 Task: Find the nearest outdoor rock climbing gyms with scenic vistas.
Action: Mouse moved to (460, 147)
Screenshot: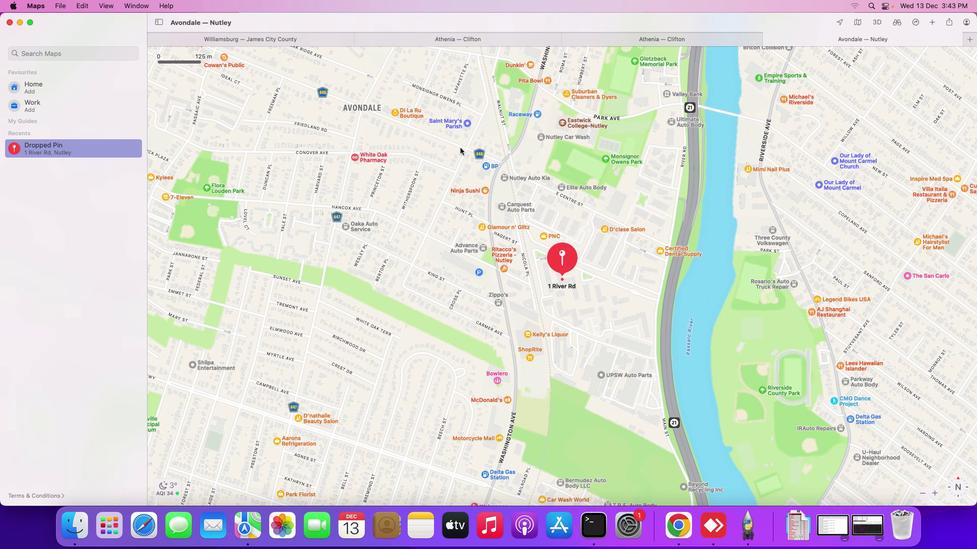 
Action: Mouse pressed left at (460, 147)
Screenshot: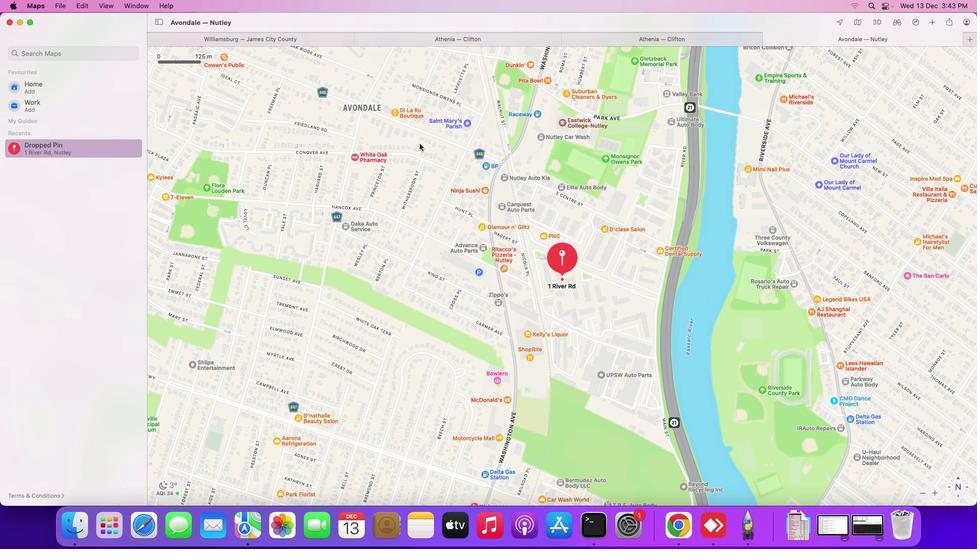 
Action: Mouse moved to (79, 53)
Screenshot: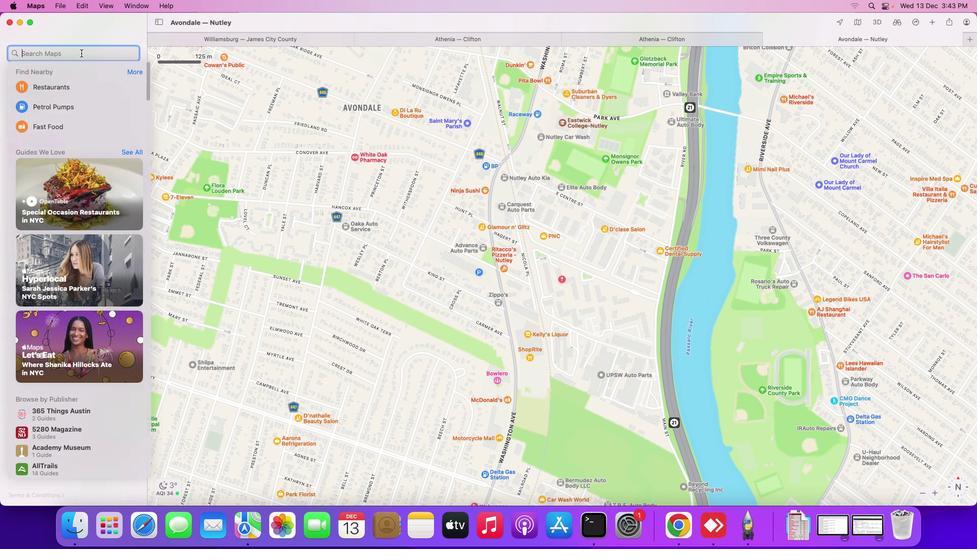 
Action: Mouse pressed left at (79, 53)
Screenshot: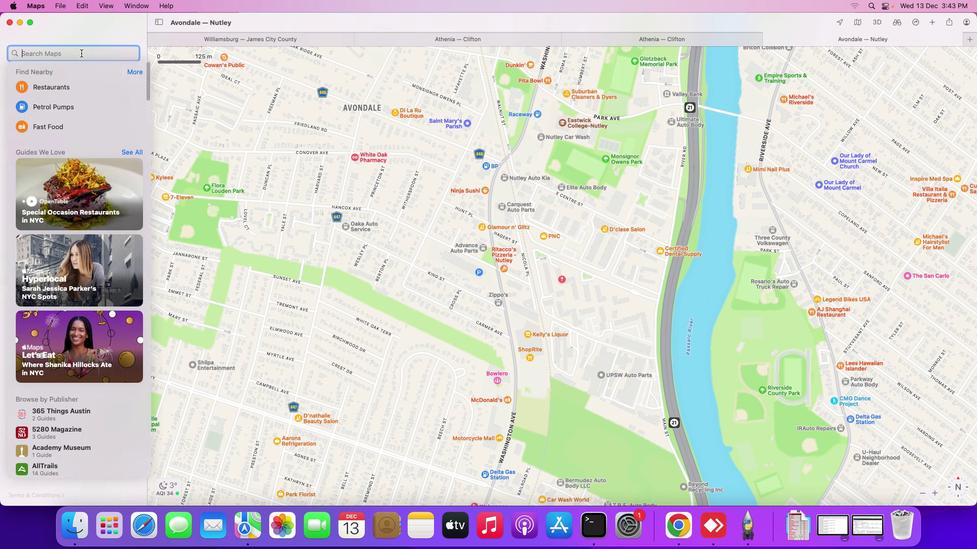 
Action: Mouse moved to (81, 52)
Screenshot: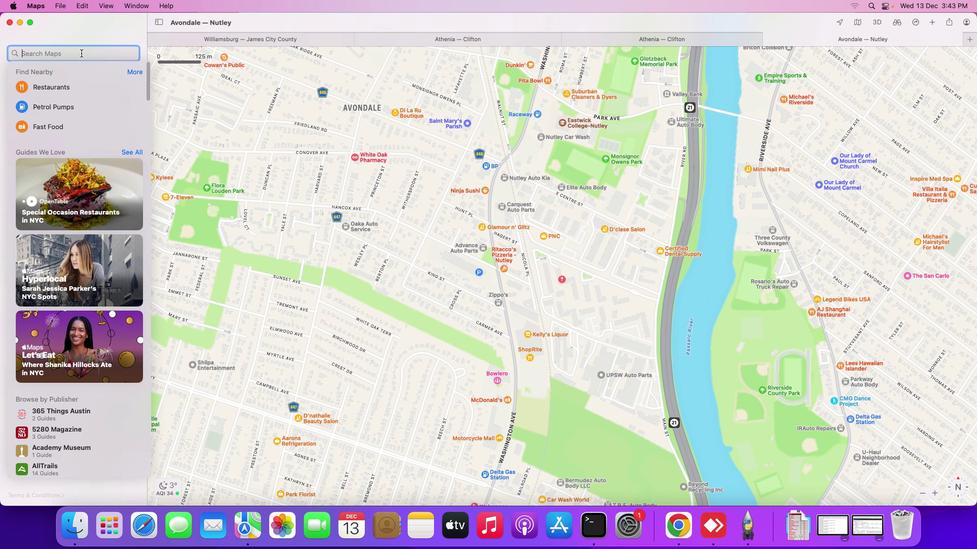 
Action: Key pressed 'n''e''a''r''e''s''t'Key.space'o''u''t''d''o''o''r'Key.space'r''o''c''k'Key.space'c''l''u'Key.backspace'i''m''b''i''n''g'Key.space'g''y''m'
Screenshot: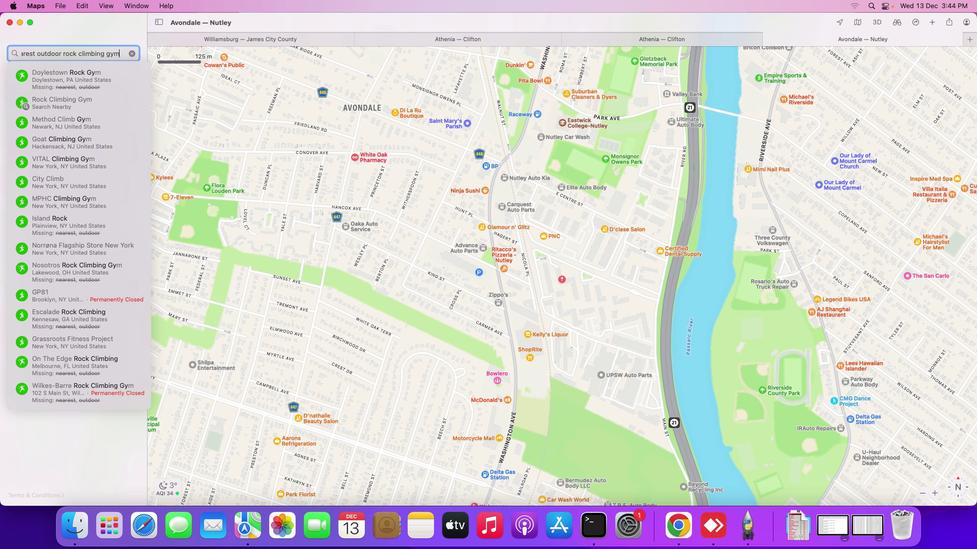 
Action: Mouse moved to (82, 79)
Screenshot: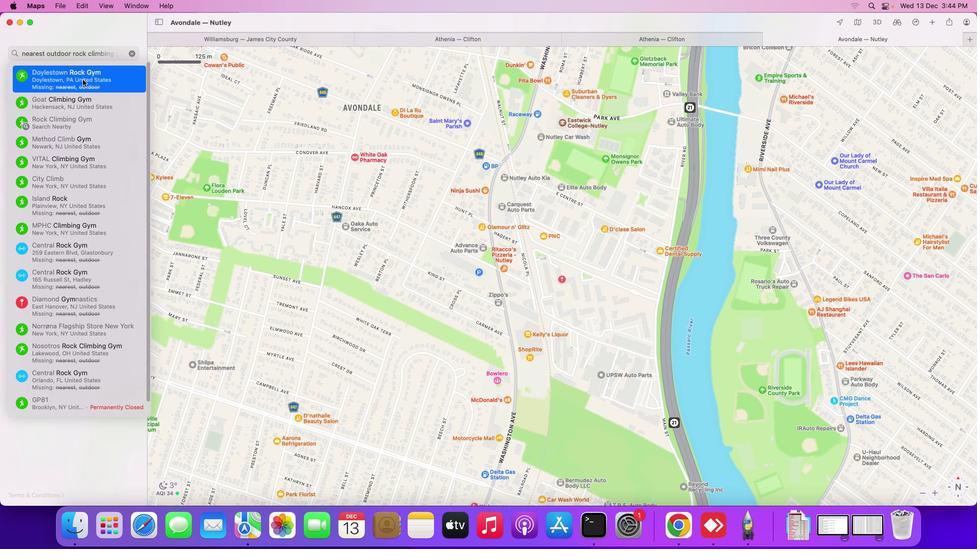 
Action: Mouse pressed left at (82, 79)
Screenshot: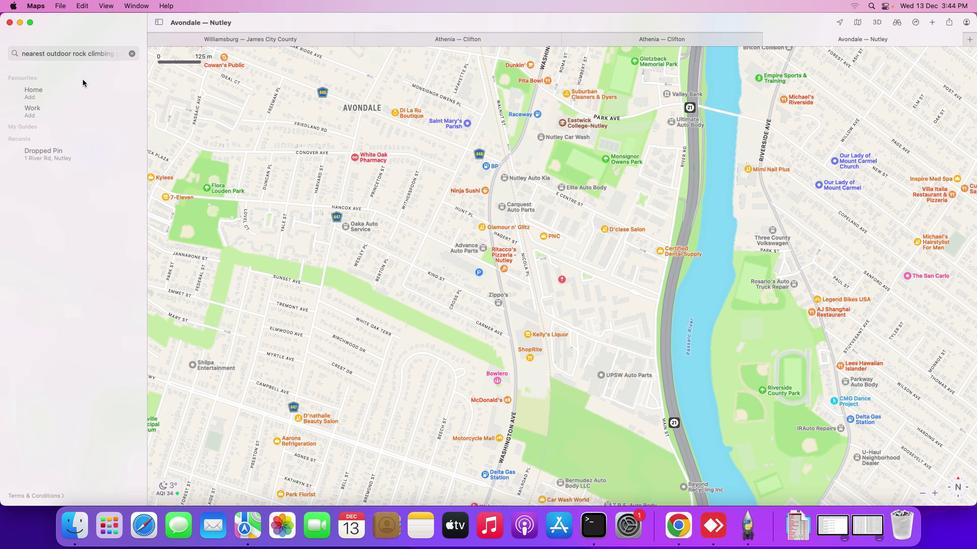 
Action: Mouse moved to (654, 332)
Screenshot: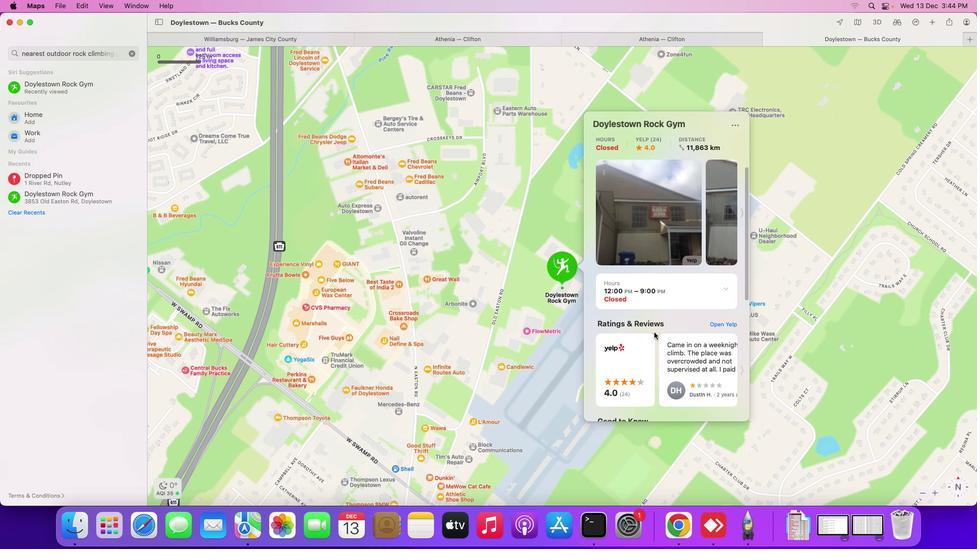 
Action: Mouse scrolled (654, 332) with delta (0, 0)
Screenshot: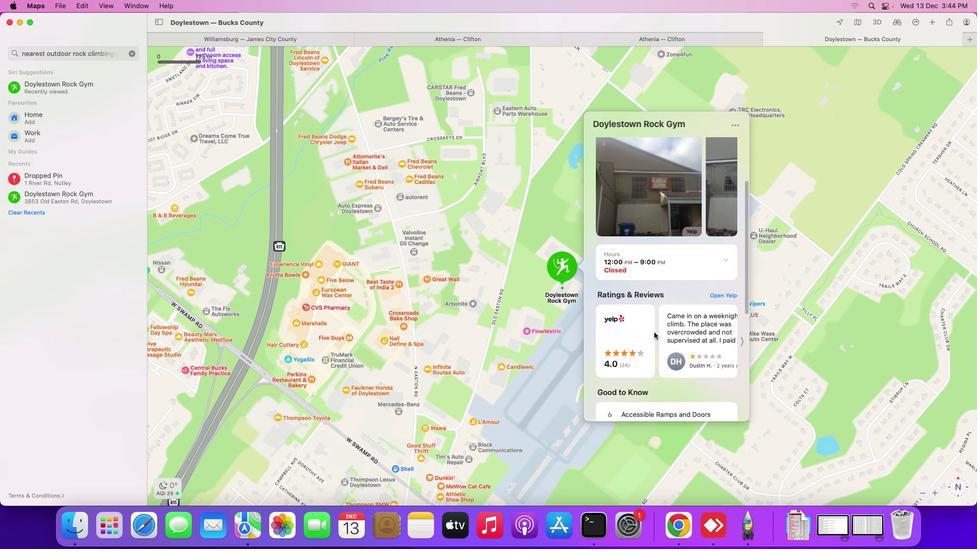 
Action: Mouse scrolled (654, 332) with delta (0, 0)
Screenshot: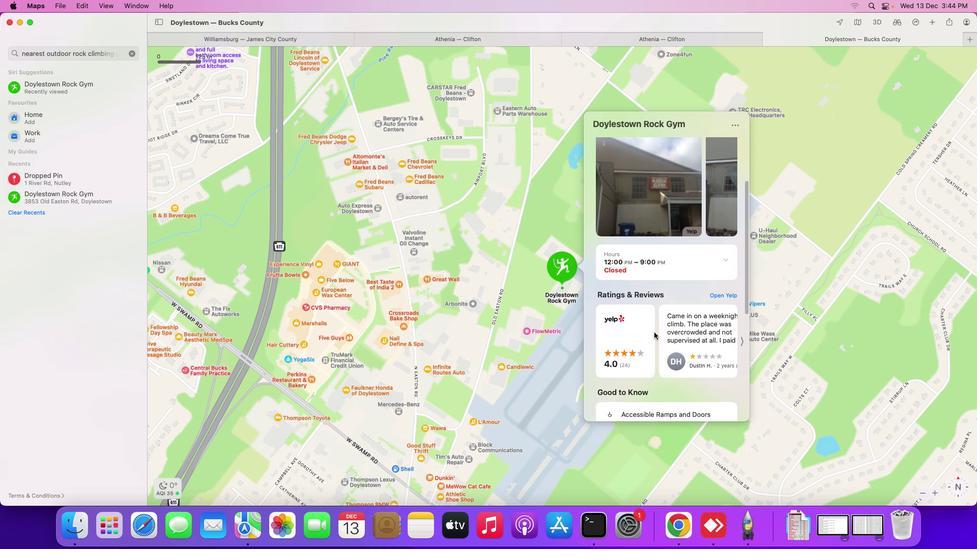 
Action: Mouse scrolled (654, 332) with delta (0, -1)
Screenshot: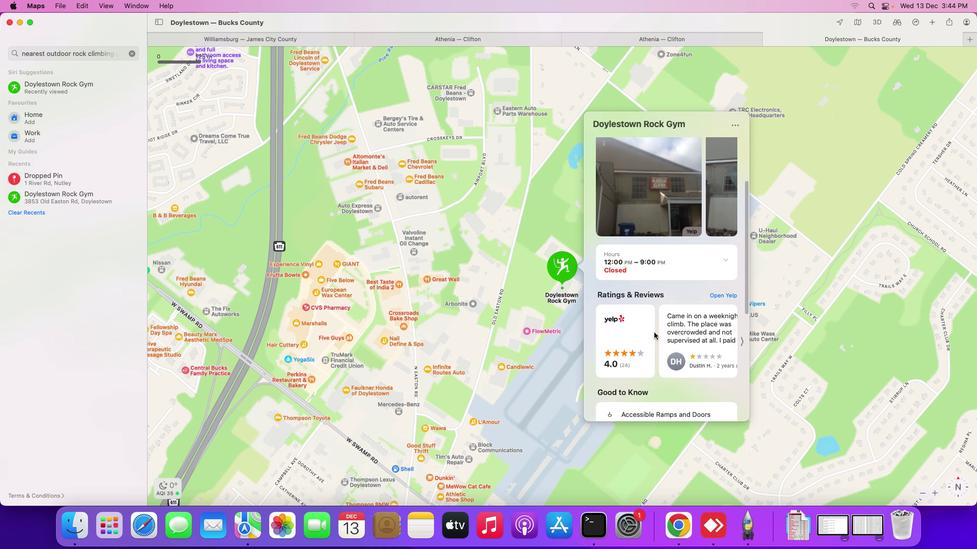 
Action: Mouse scrolled (654, 332) with delta (0, -1)
Screenshot: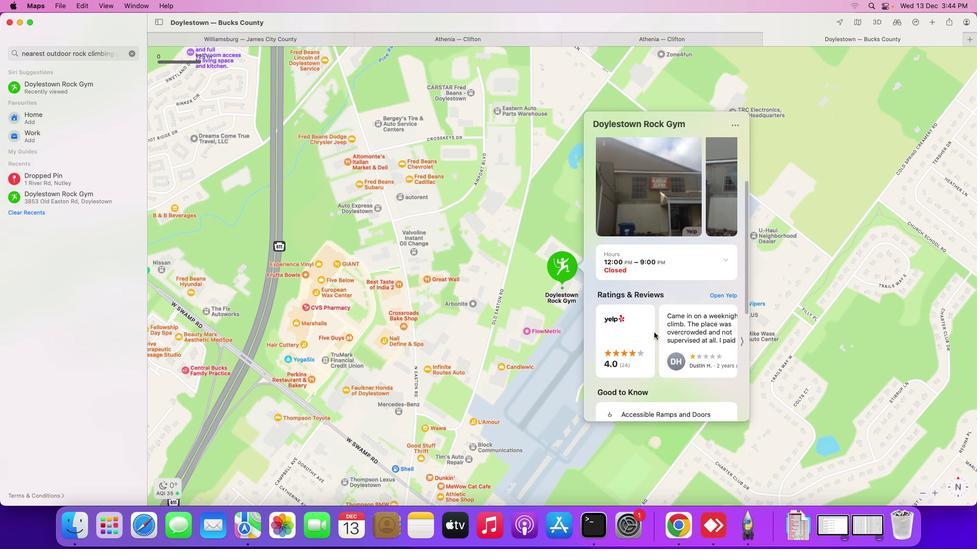 
Action: Mouse scrolled (654, 332) with delta (0, -2)
Screenshot: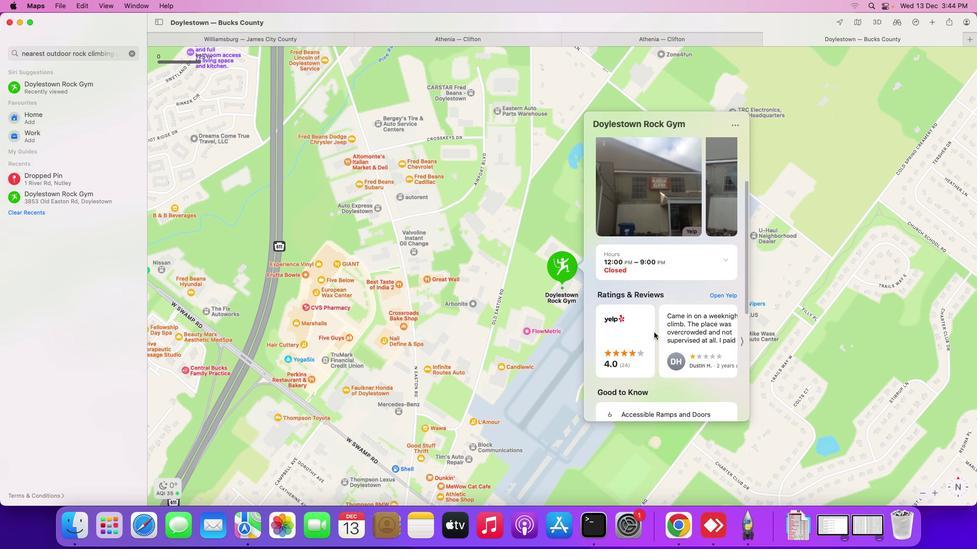 
Action: Mouse scrolled (654, 332) with delta (0, -2)
Screenshot: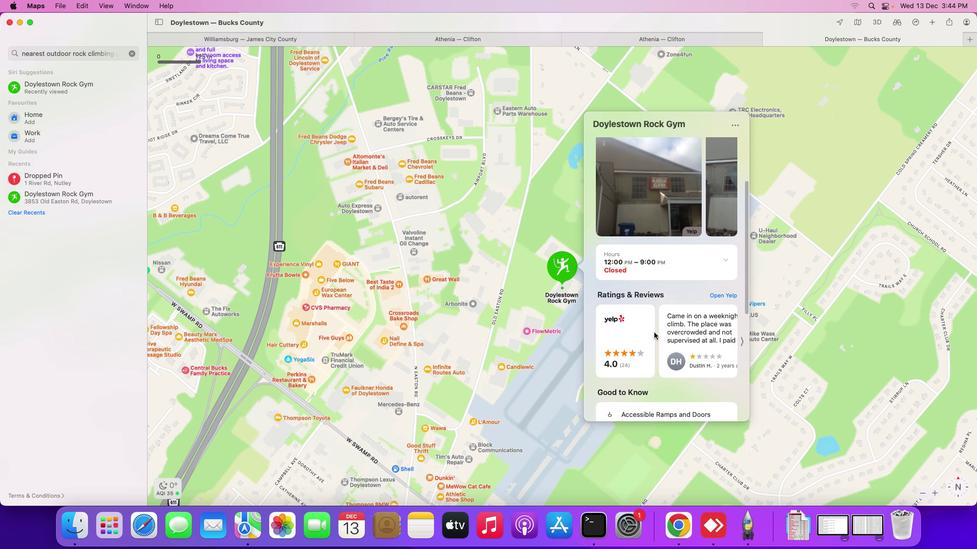 
Action: Mouse moved to (739, 185)
Screenshot: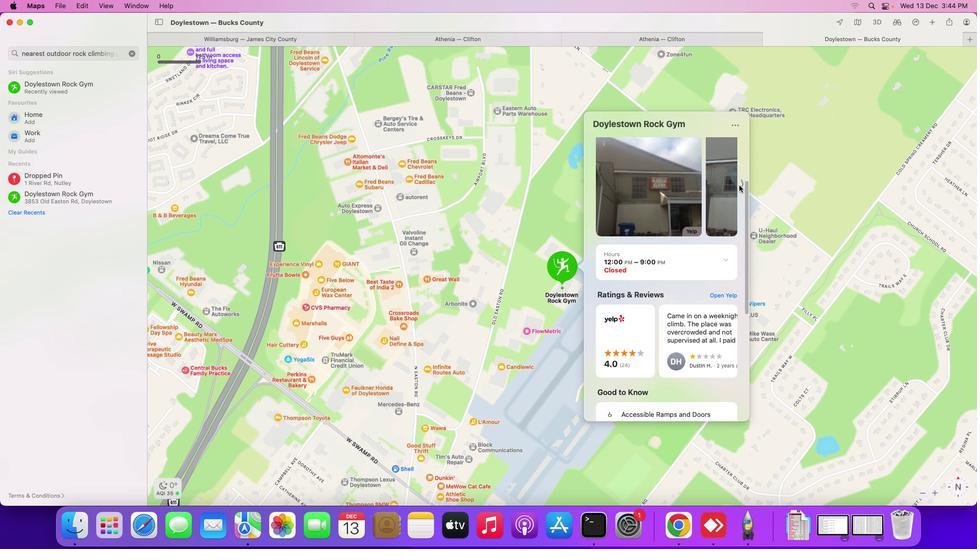 
Action: Mouse pressed left at (739, 185)
Screenshot: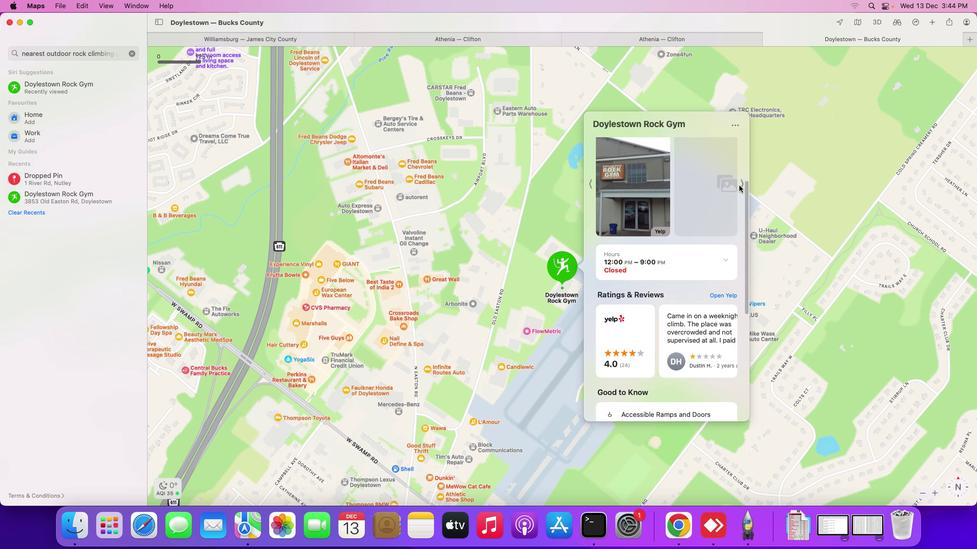 
Action: Mouse moved to (690, 275)
Screenshot: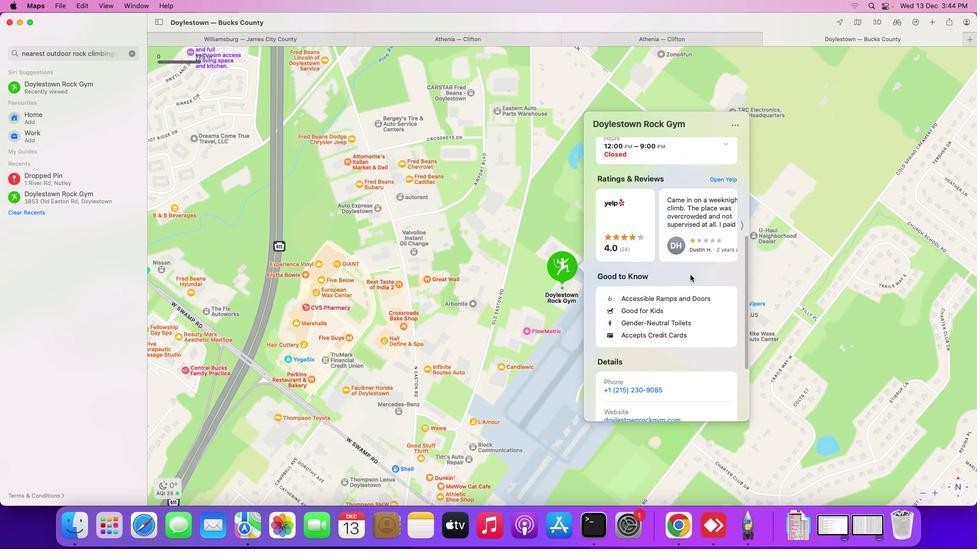
Action: Mouse scrolled (690, 275) with delta (0, 0)
Screenshot: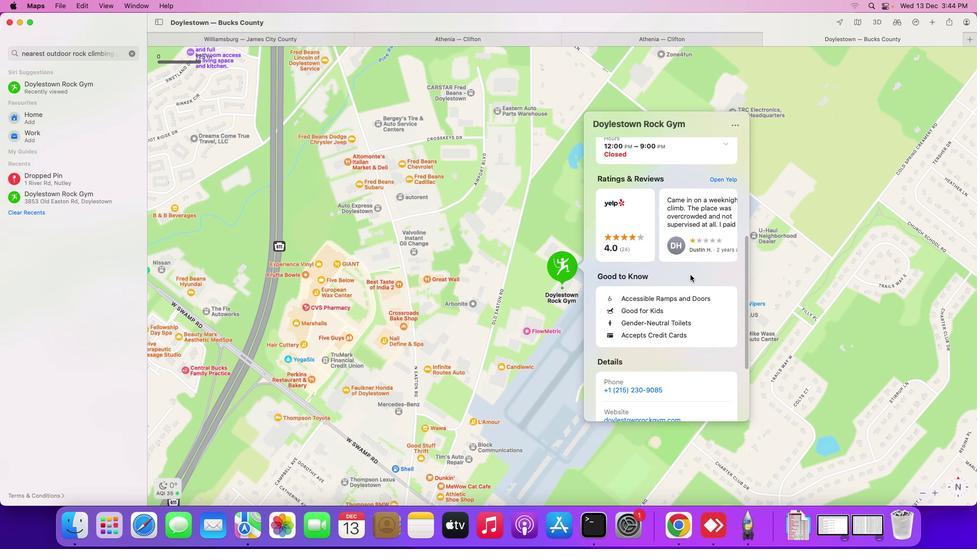 
Action: Mouse scrolled (690, 275) with delta (0, 0)
Screenshot: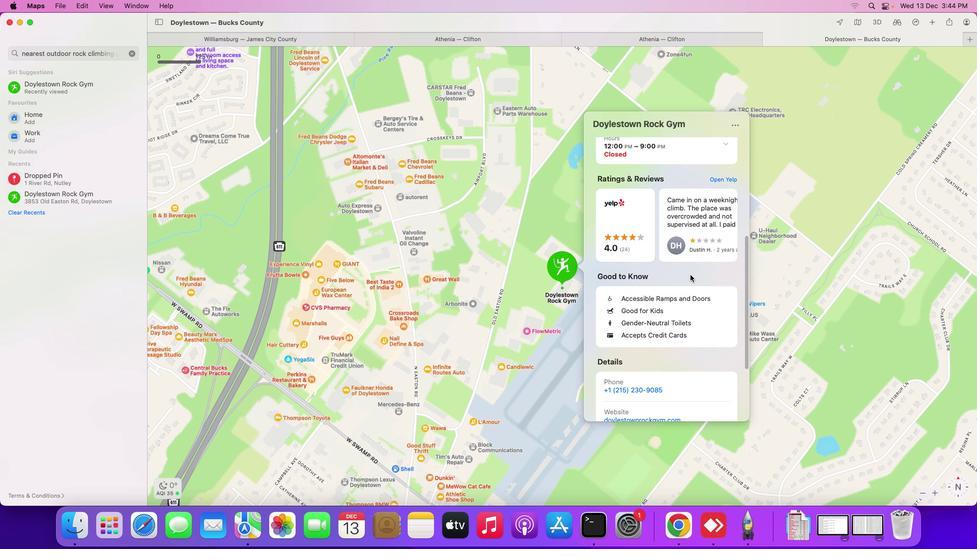 
Action: Mouse scrolled (690, 275) with delta (0, -1)
Screenshot: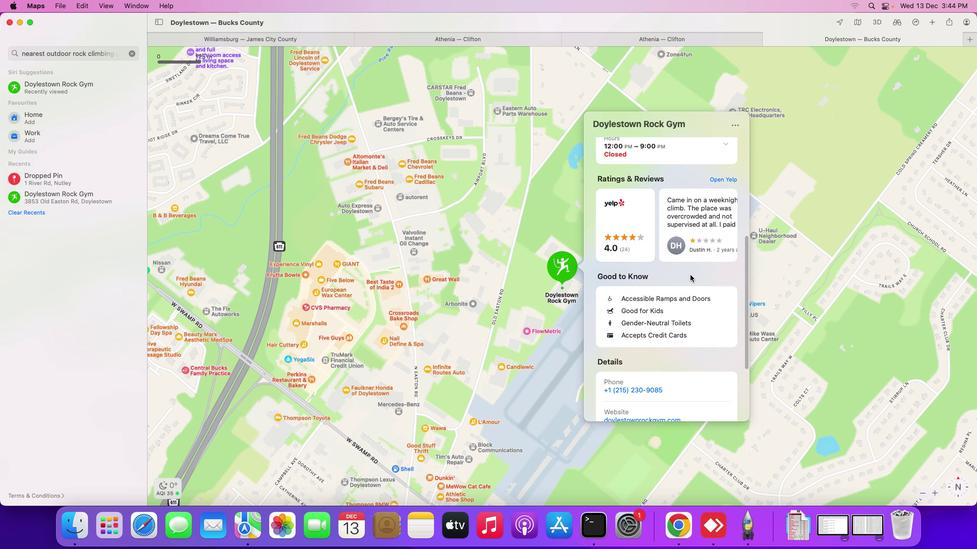 
Action: Mouse scrolled (690, 275) with delta (0, -2)
Screenshot: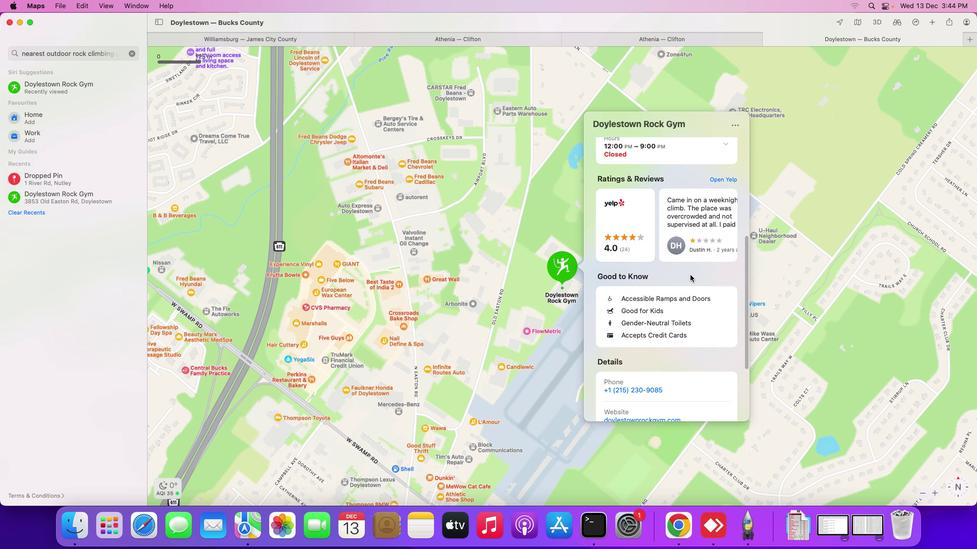 
Action: Mouse scrolled (690, 275) with delta (0, -3)
Screenshot: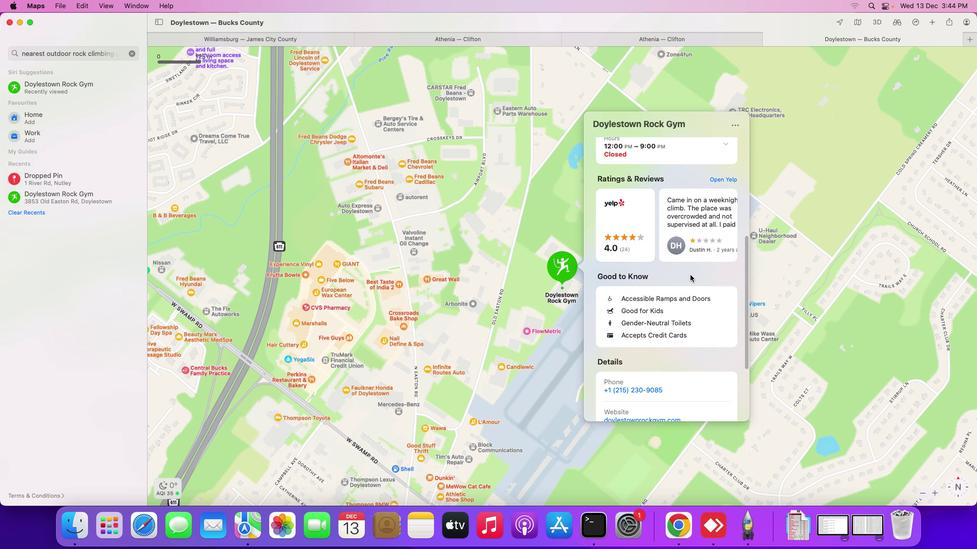 
Action: Mouse scrolled (690, 275) with delta (0, -3)
Screenshot: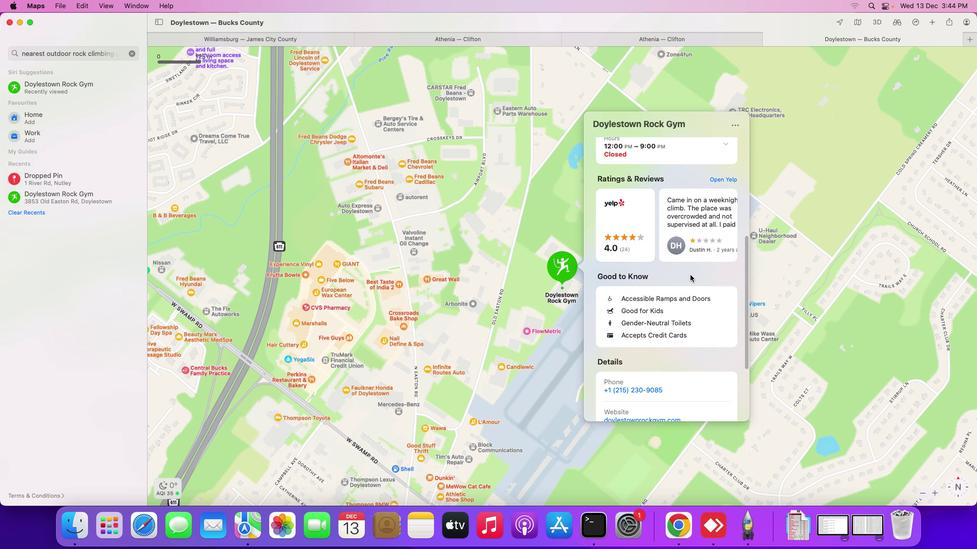 
Action: Mouse moved to (73, 51)
Screenshot: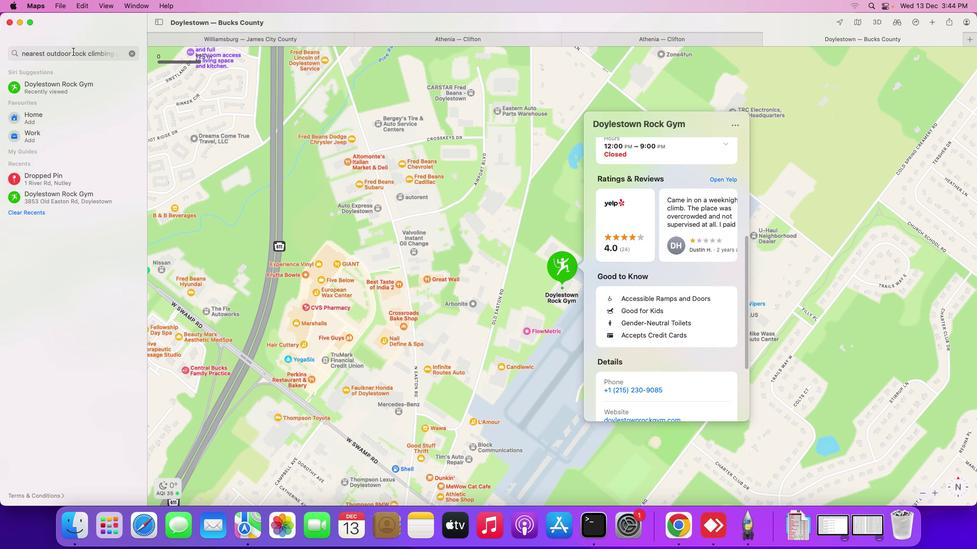 
Action: Mouse pressed left at (73, 51)
Screenshot: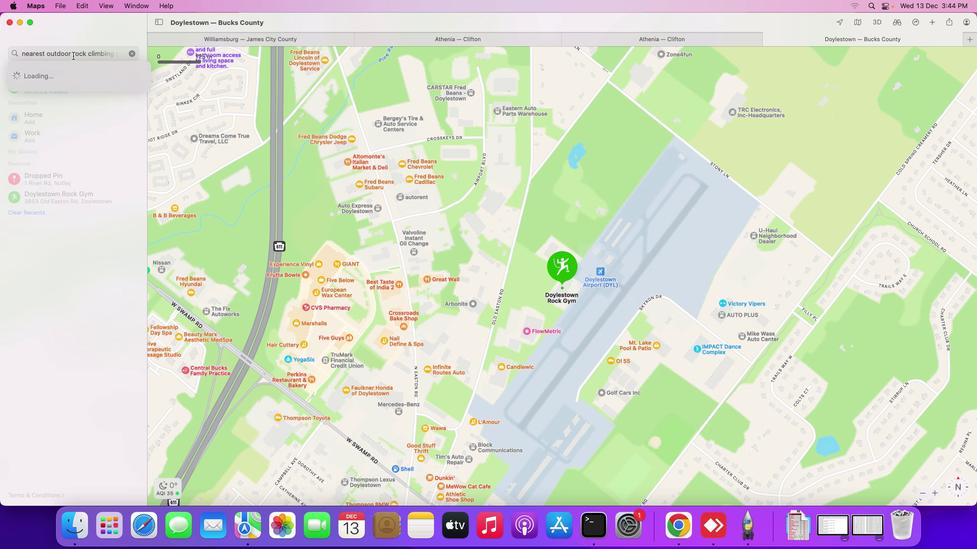 
Action: Mouse moved to (73, 106)
Screenshot: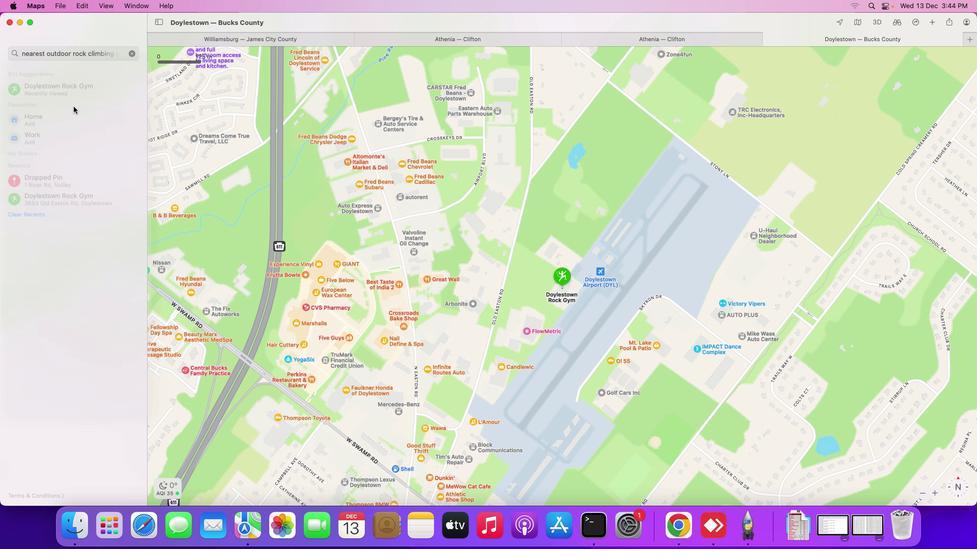 
Action: Mouse pressed left at (73, 106)
Screenshot: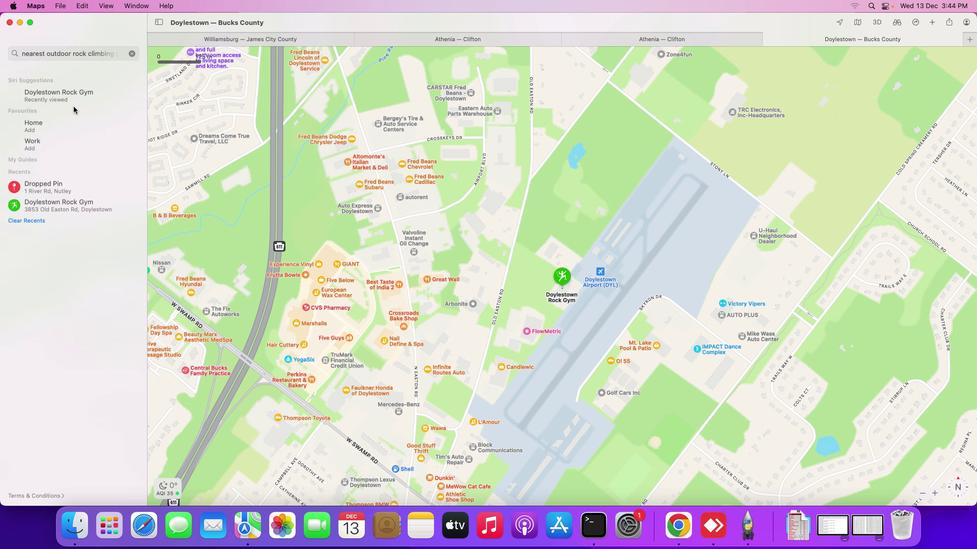 
Action: Mouse moved to (666, 319)
Screenshot: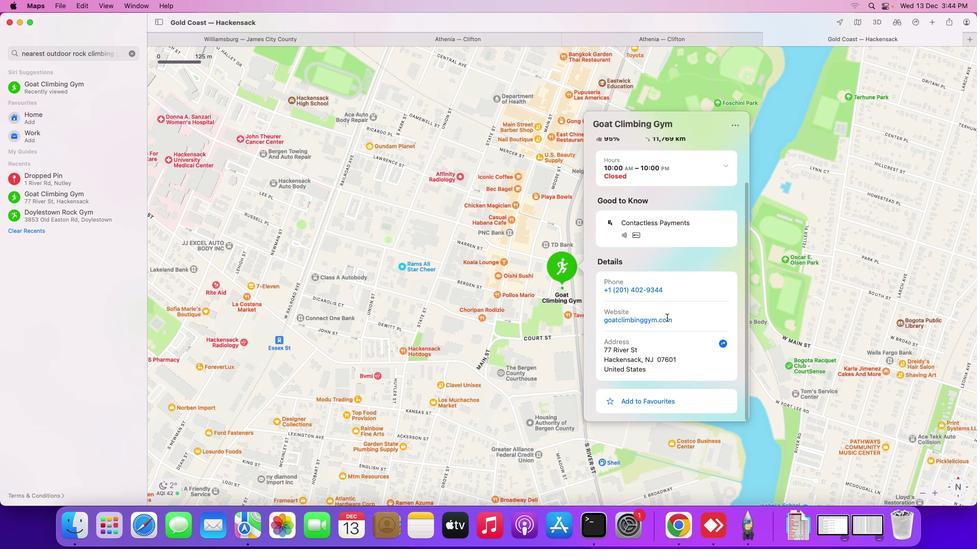 
Action: Mouse scrolled (666, 319) with delta (0, 0)
Screenshot: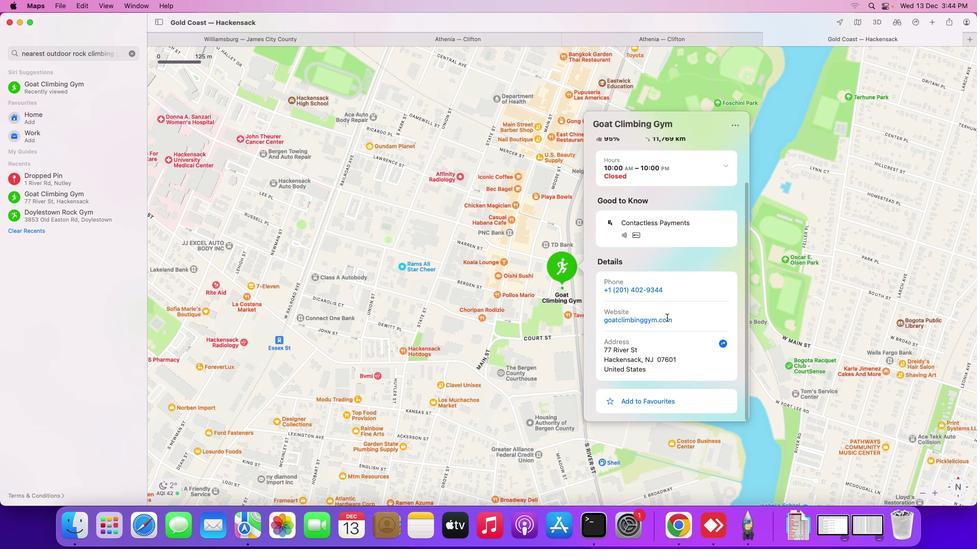 
Action: Mouse moved to (666, 318)
Screenshot: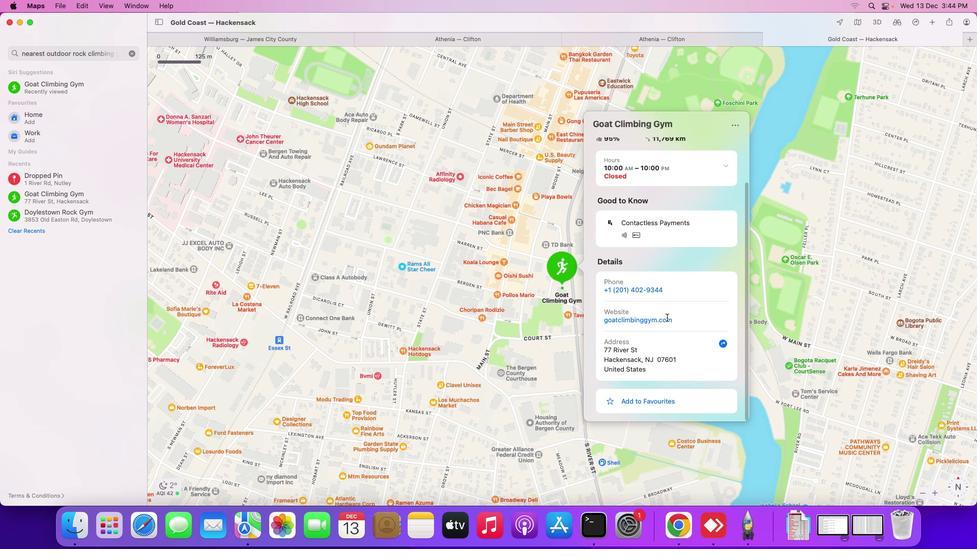 
Action: Mouse scrolled (666, 318) with delta (0, 0)
Screenshot: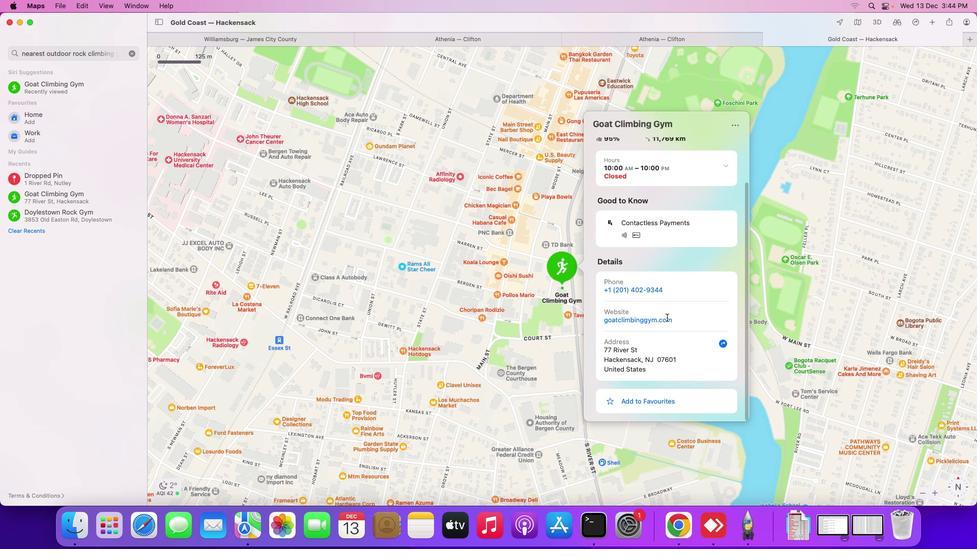 
Action: Mouse scrolled (666, 318) with delta (0, -1)
Screenshot: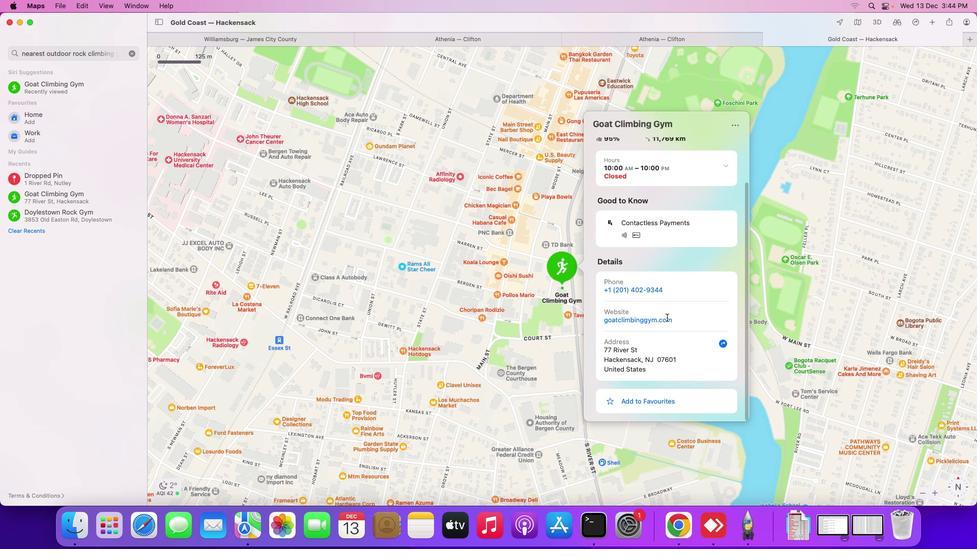 
Action: Mouse scrolled (666, 318) with delta (0, -2)
Screenshot: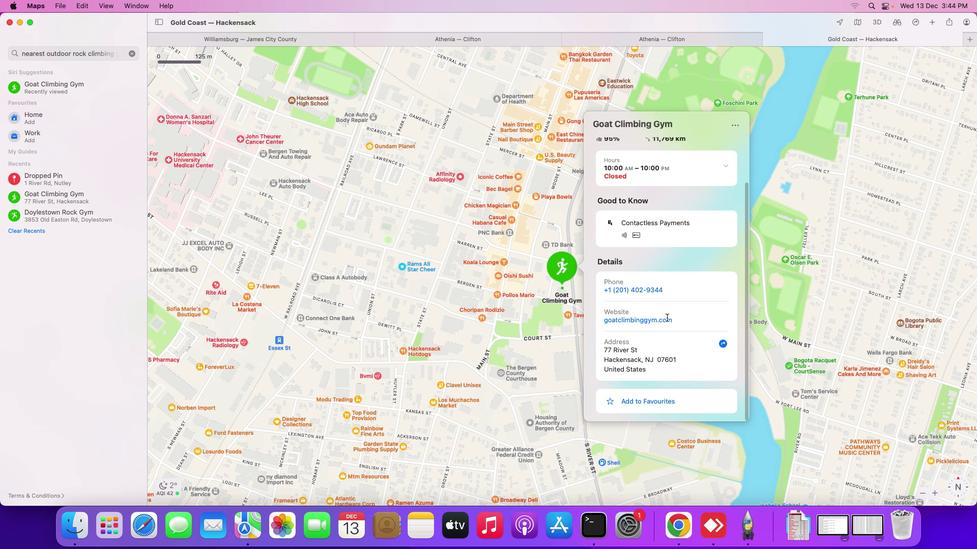 
Action: Mouse scrolled (666, 318) with delta (0, -3)
Screenshot: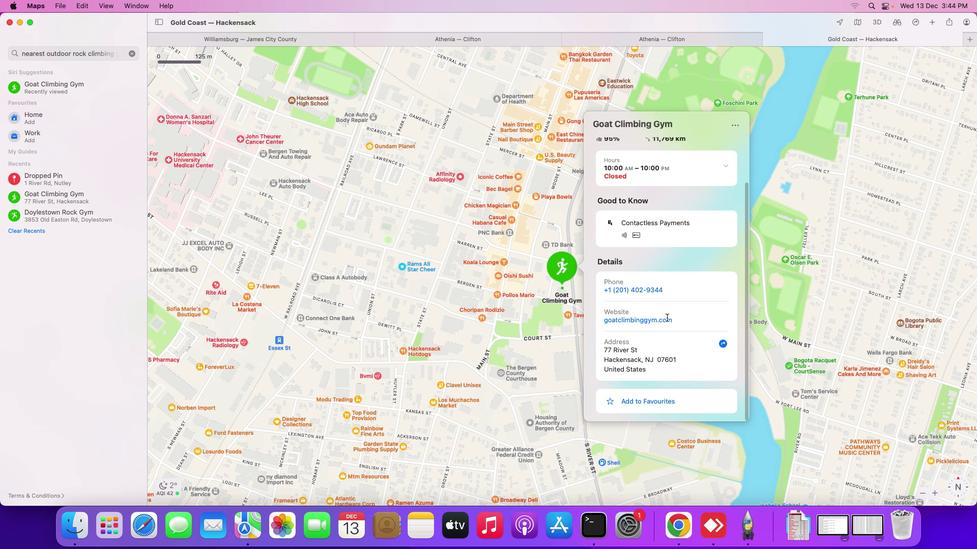 
Action: Mouse scrolled (666, 318) with delta (0, -3)
Screenshot: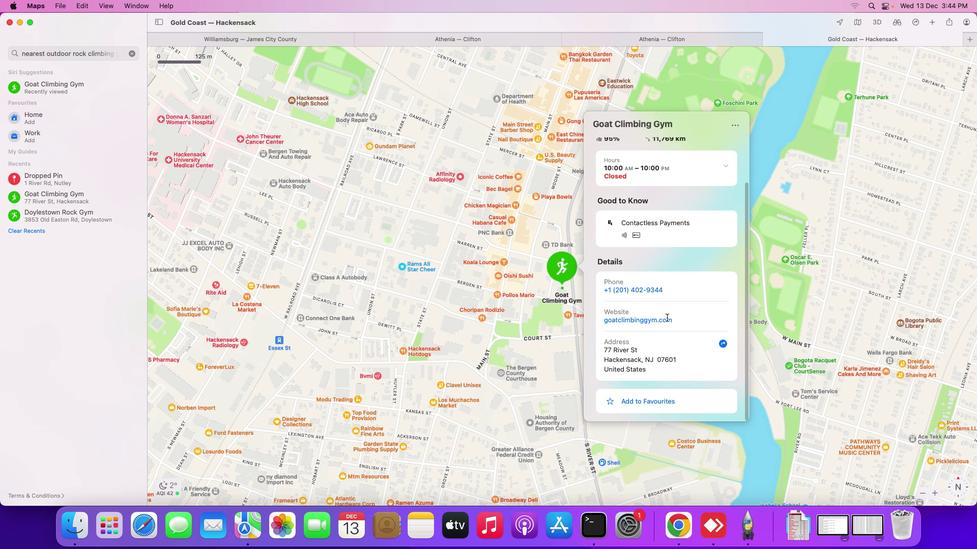 
Action: Mouse moved to (667, 317)
Screenshot: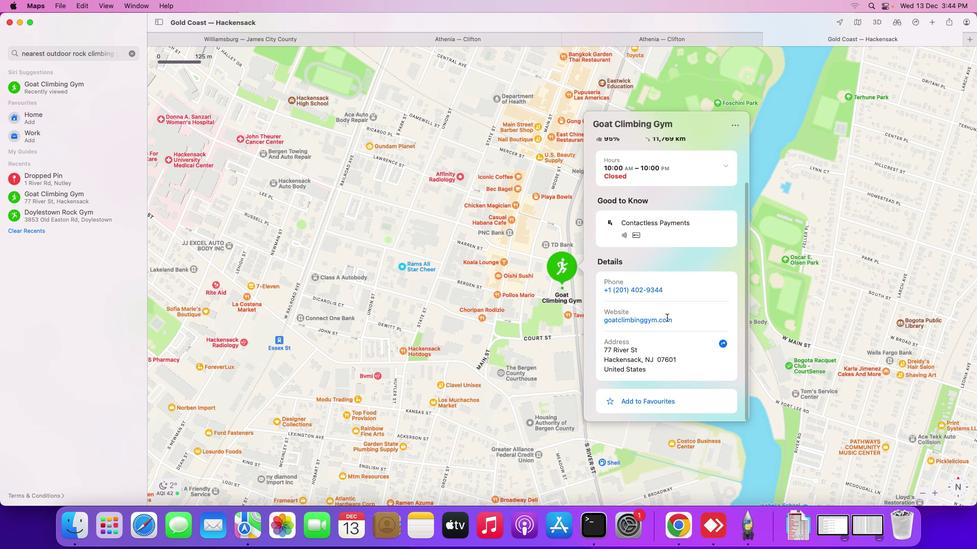 
Action: Mouse scrolled (667, 317) with delta (0, 0)
Screenshot: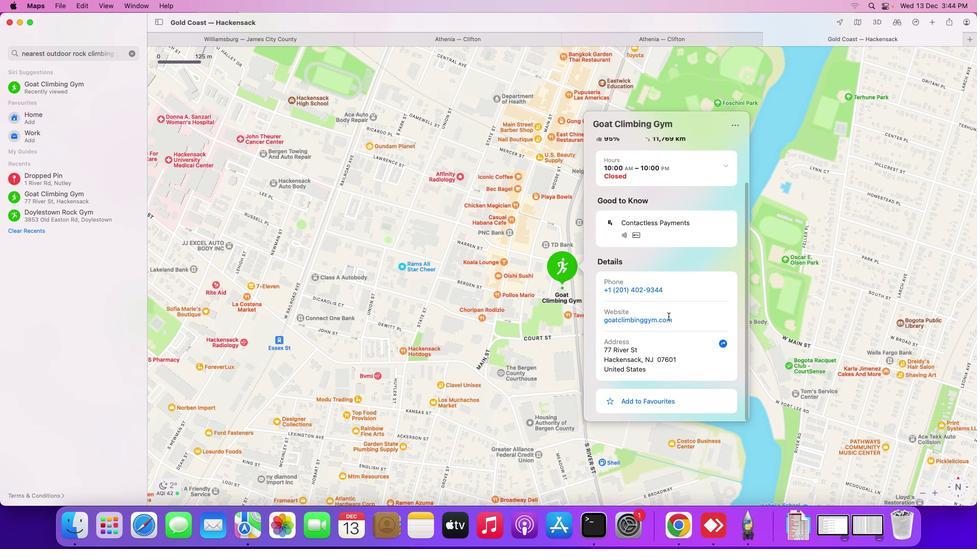 
Action: Mouse scrolled (667, 317) with delta (0, 0)
Screenshot: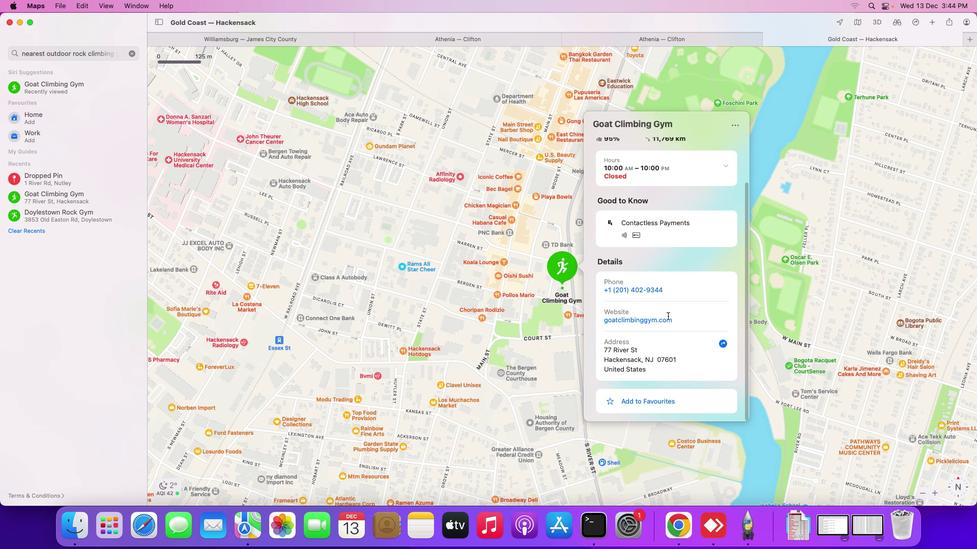 
Action: Mouse moved to (71, 54)
Screenshot: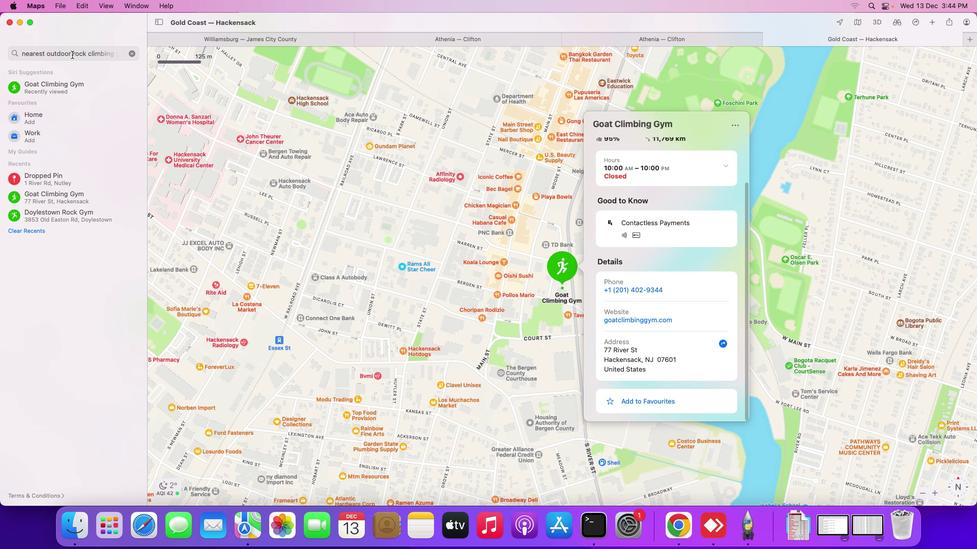
Action: Mouse pressed left at (71, 54)
Screenshot: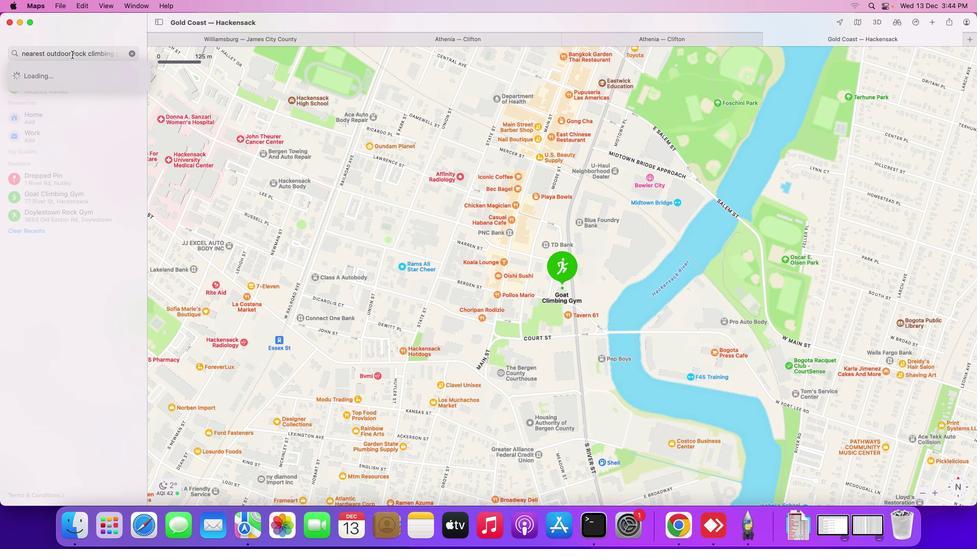
Action: Mouse moved to (73, 126)
Screenshot: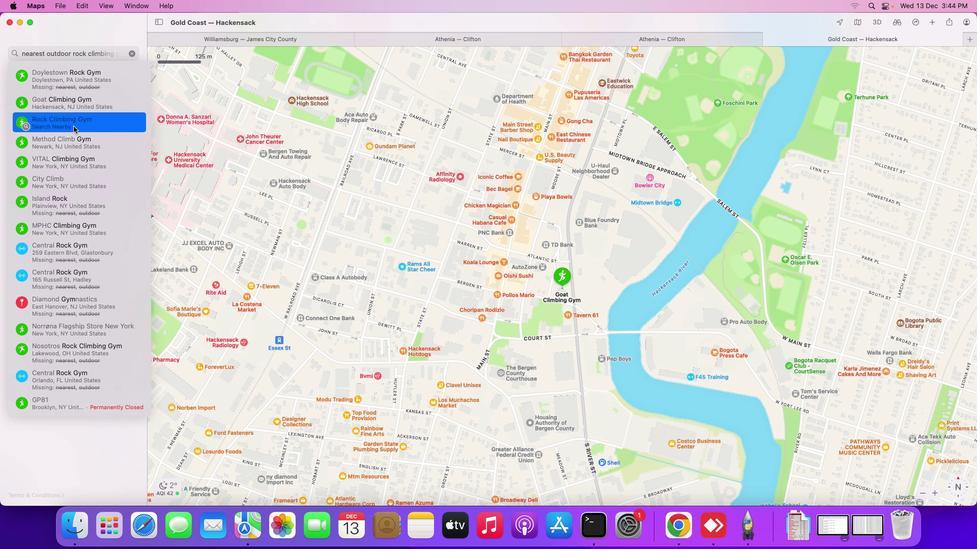 
Action: Mouse pressed left at (73, 126)
Screenshot: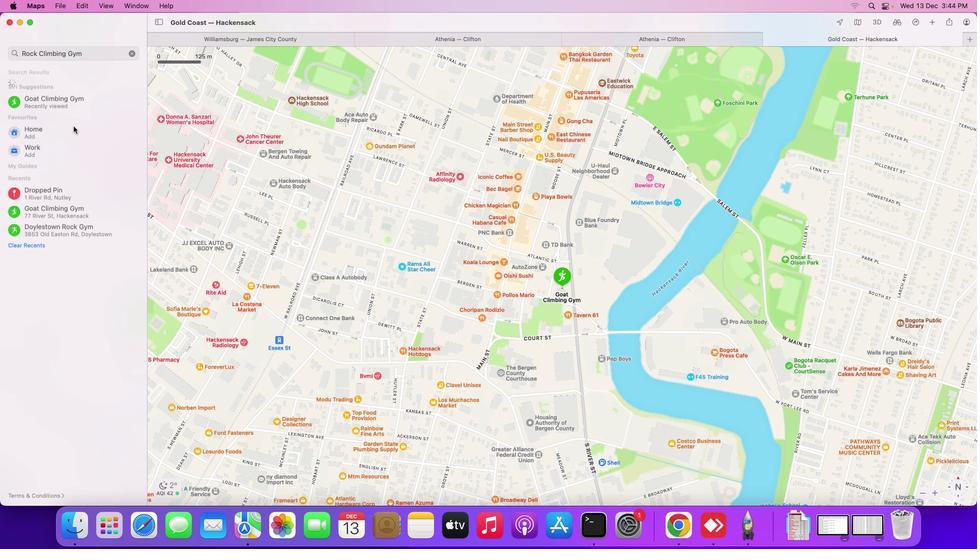 
Action: Mouse moved to (94, 54)
Screenshot: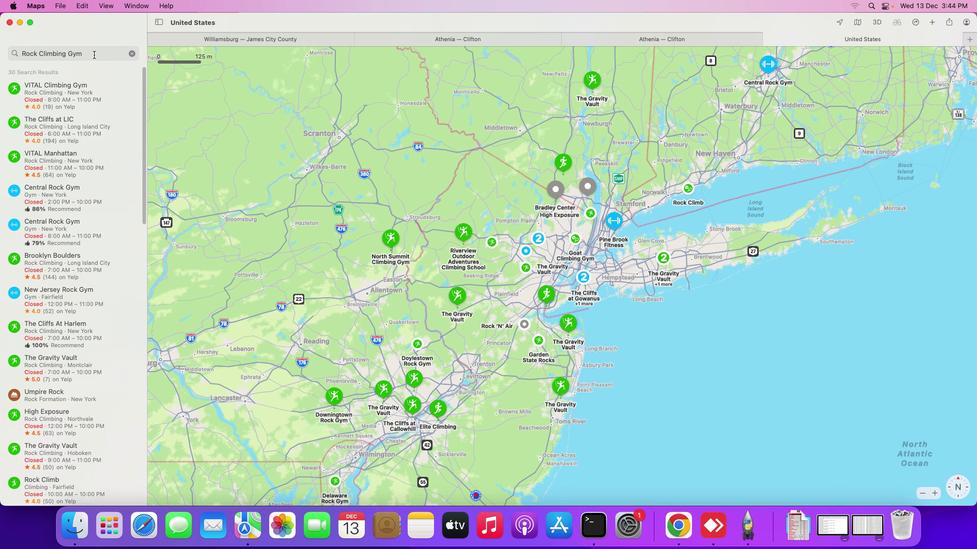
Action: Mouse pressed left at (94, 54)
Screenshot: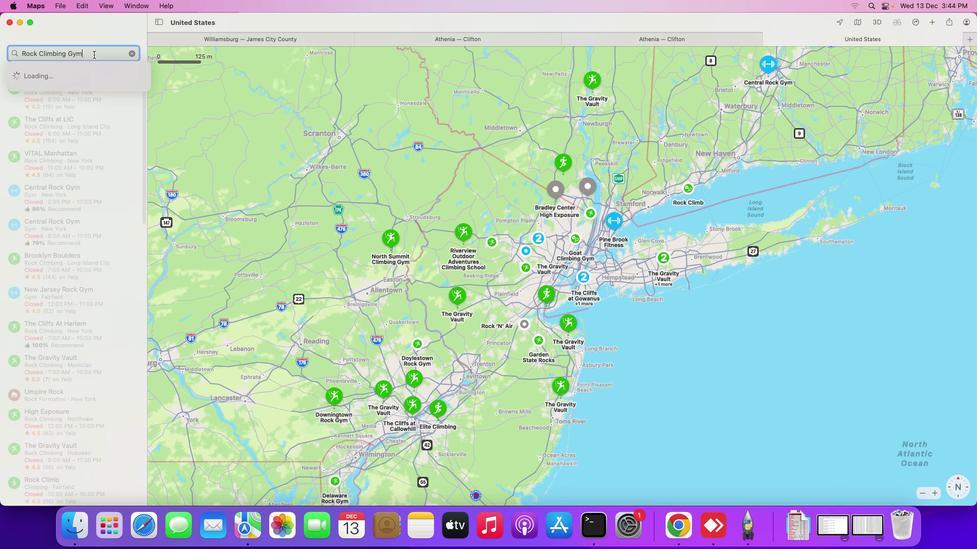 
Action: Mouse moved to (502, 219)
Screenshot: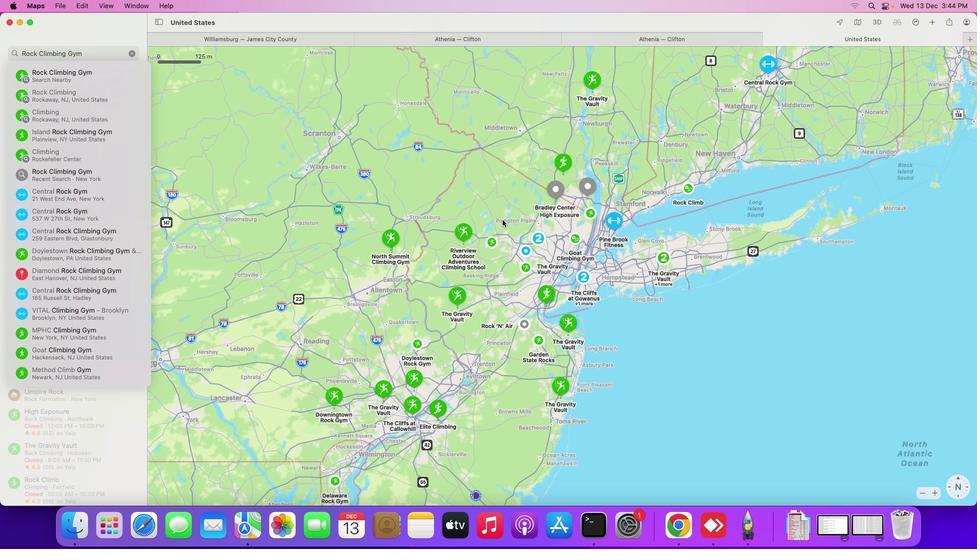 
